 Task: Create an animated plot of a phase transition.
Action: Mouse moved to (136, 101)
Screenshot: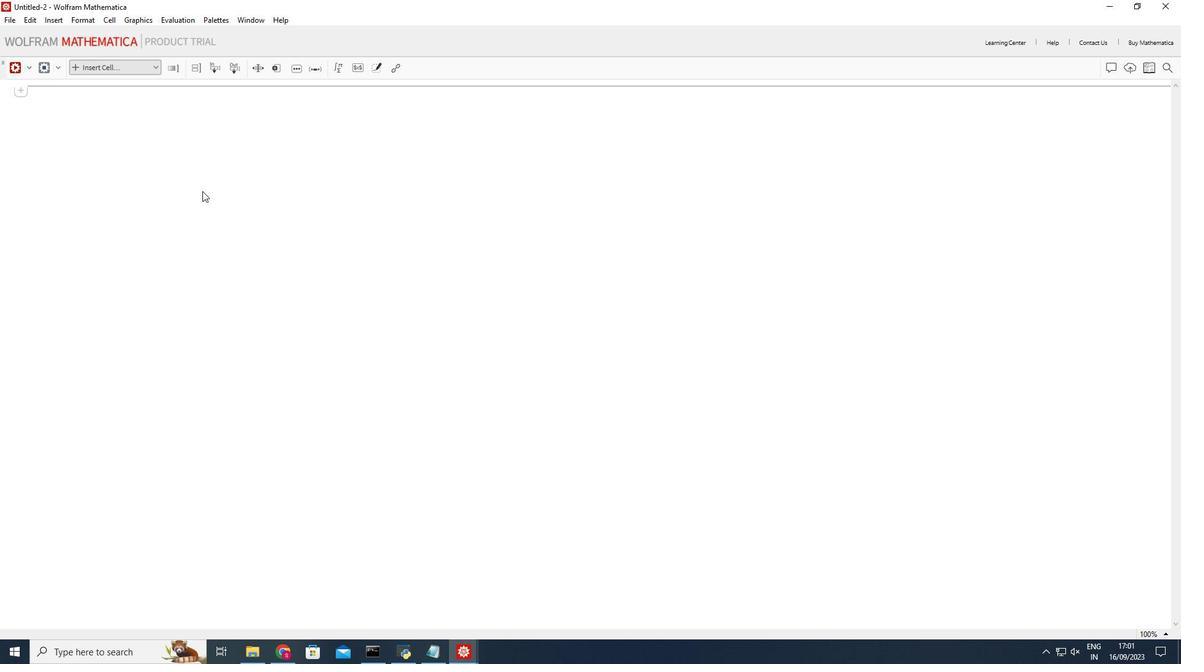 
Action: Mouse pressed left at (136, 101)
Screenshot: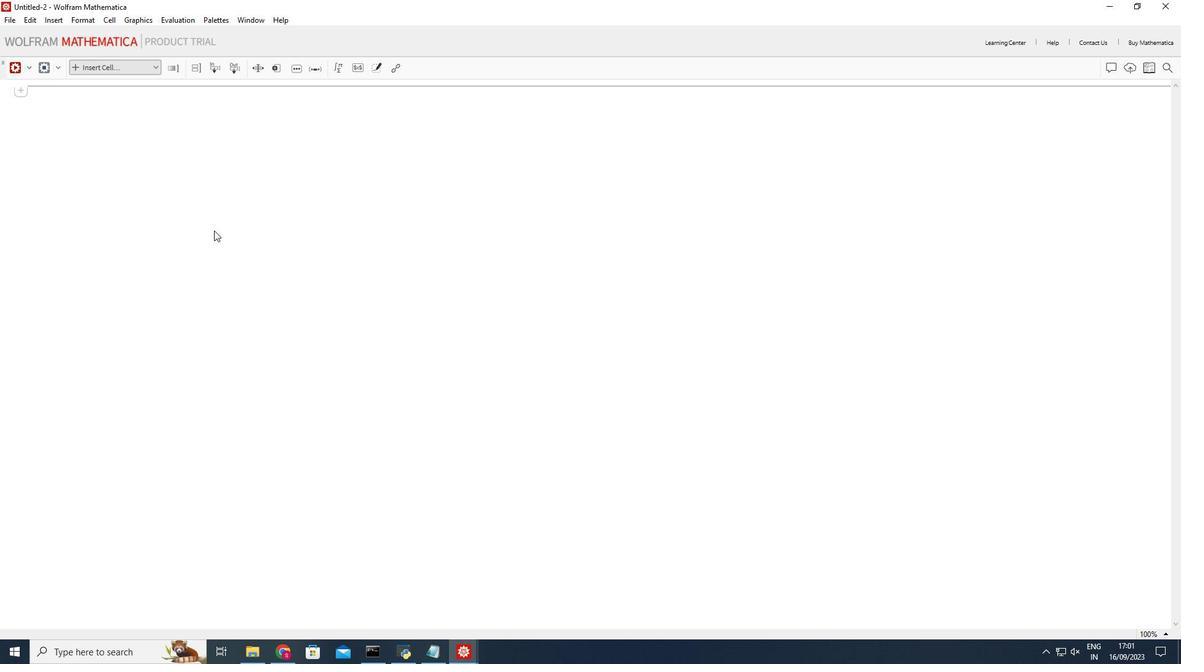 
Action: Mouse moved to (89, 119)
Screenshot: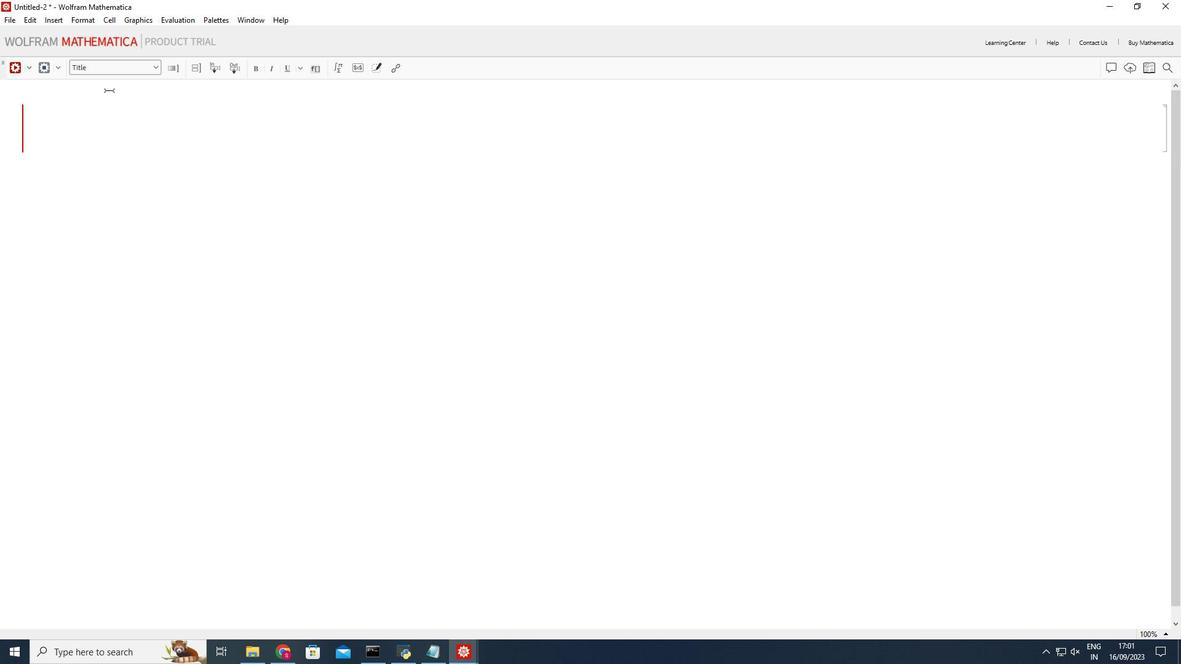 
Action: Mouse pressed left at (89, 119)
Screenshot: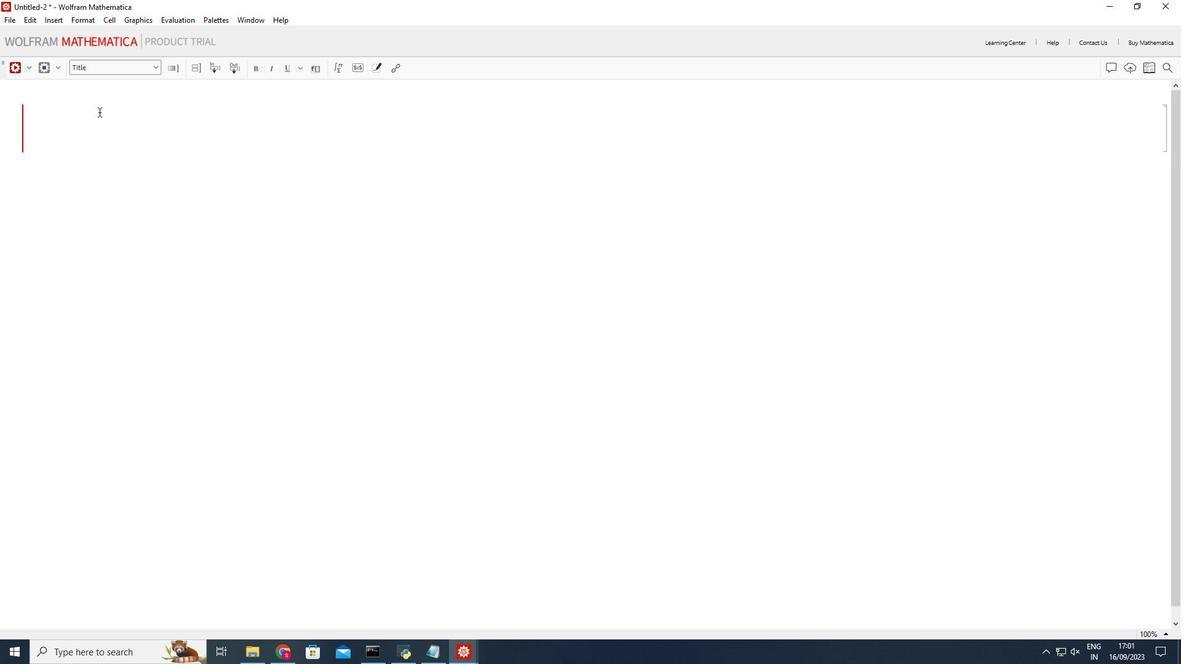 
Action: Mouse moved to (72, 147)
Screenshot: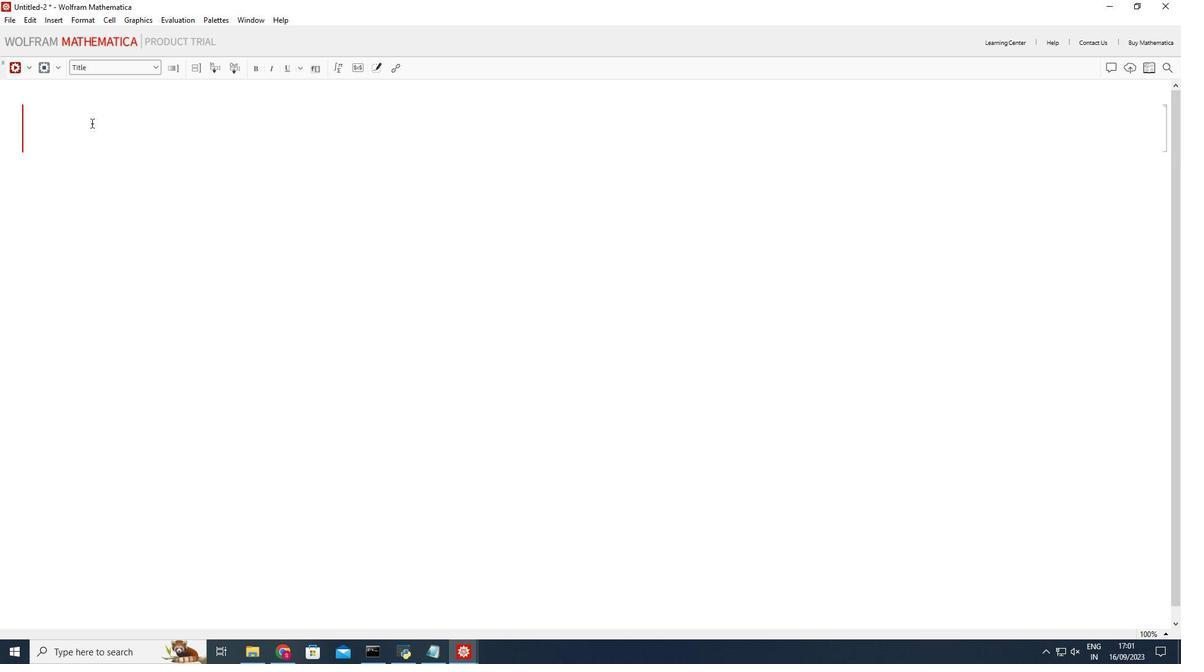 
Action: Mouse pressed left at (72, 147)
Screenshot: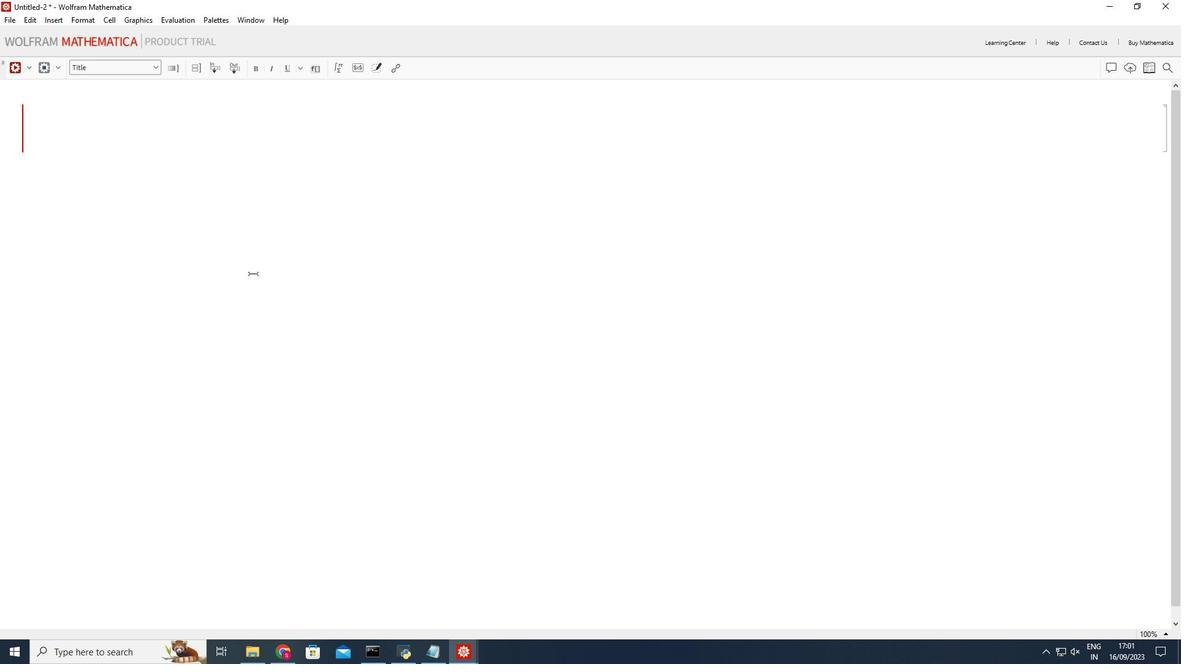 
Action: Mouse moved to (318, 328)
Screenshot: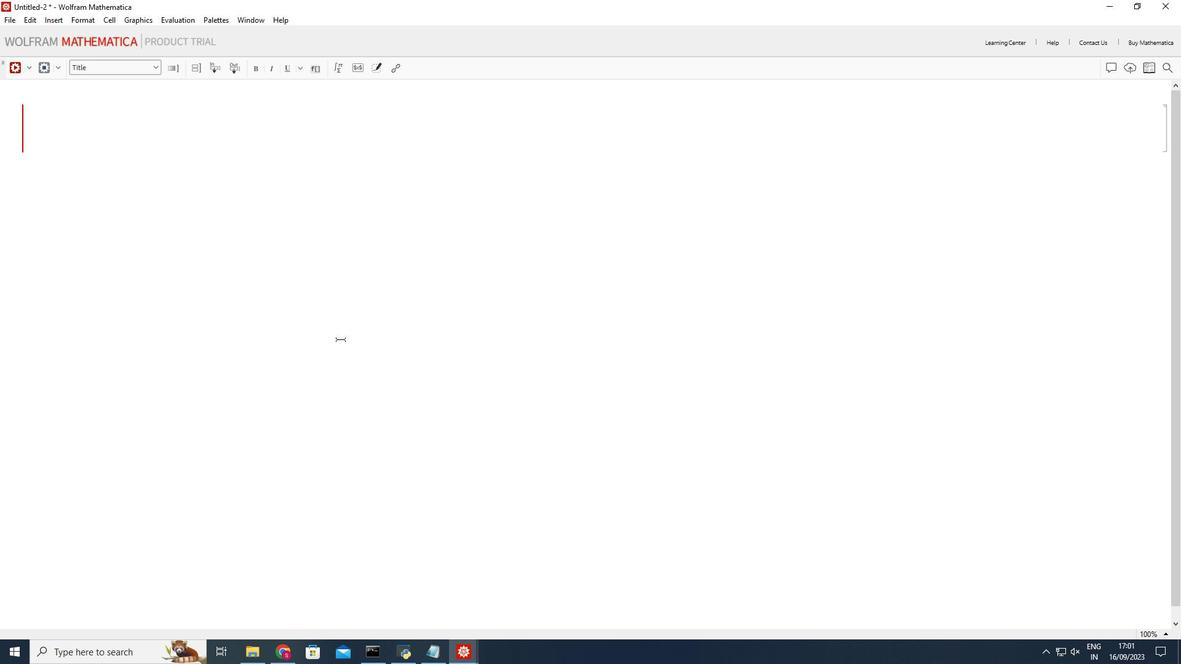 
Action: Key pressed <Key.shift_r>Animated<Key.space>plot<Key.space>of<Key.space>a<Key.space>phase<Key.space>transition
Screenshot: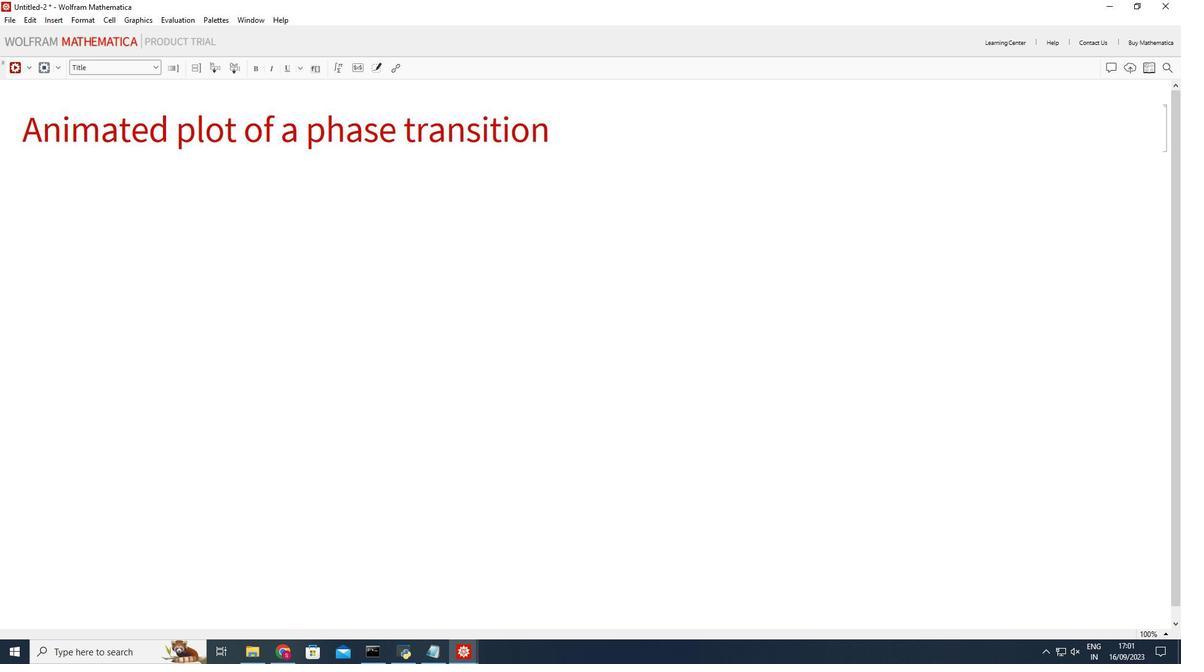 
Action: Mouse moved to (316, 381)
Screenshot: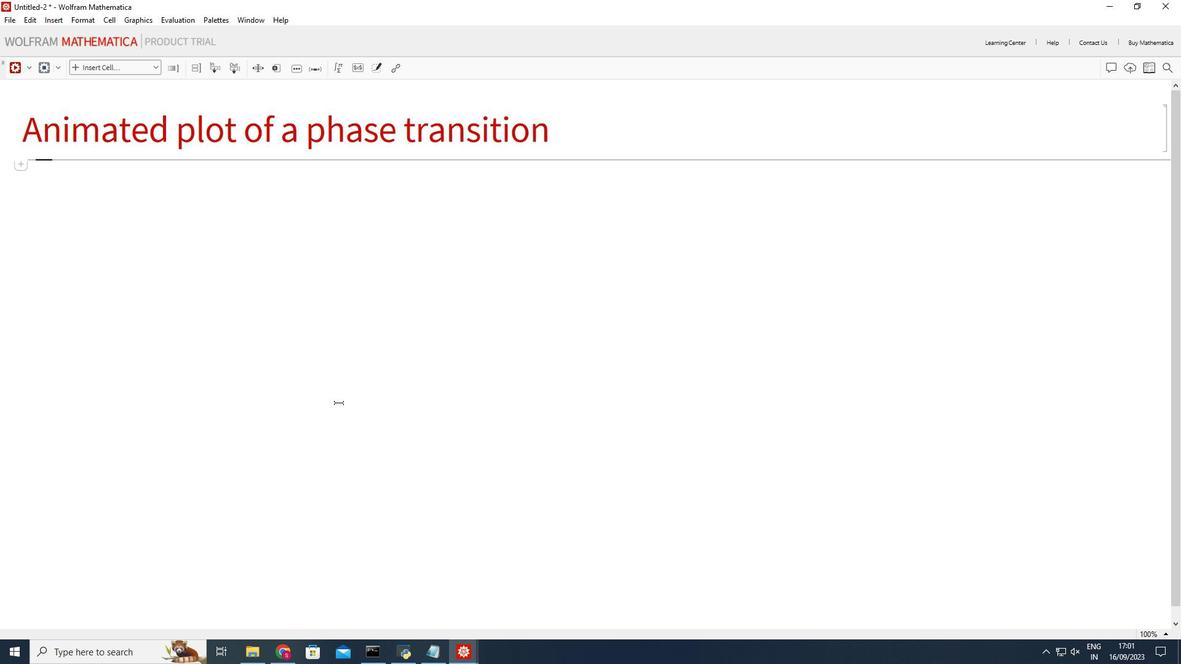 
Action: Mouse pressed left at (316, 381)
Screenshot: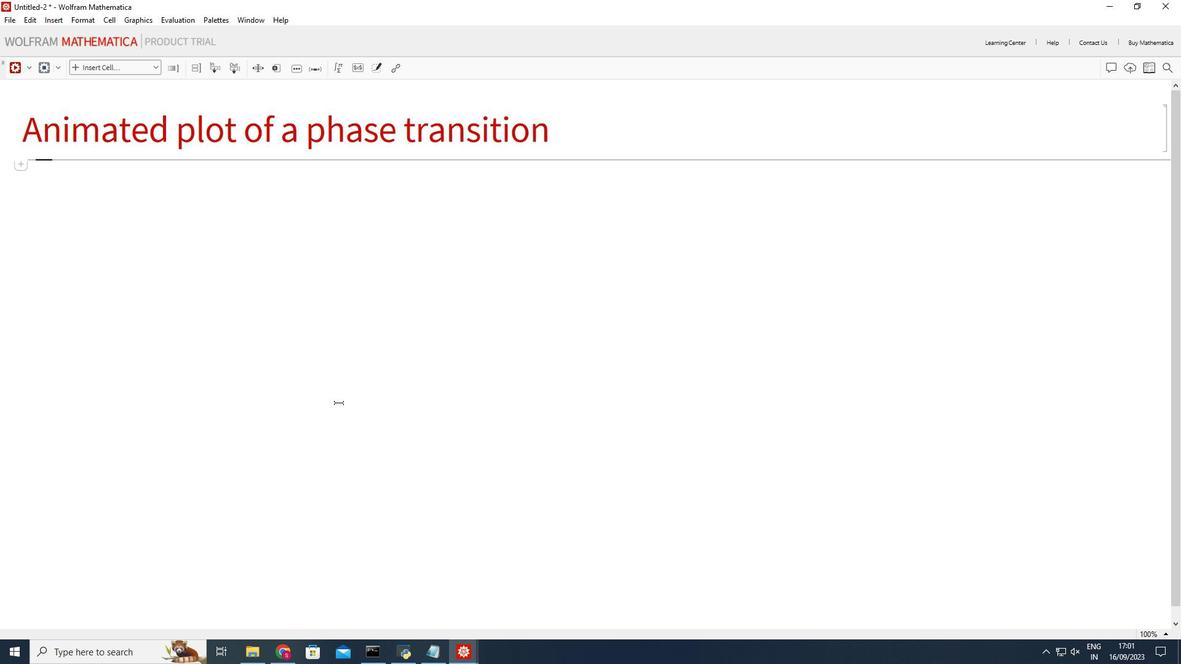 
Action: Mouse moved to (134, 104)
Screenshot: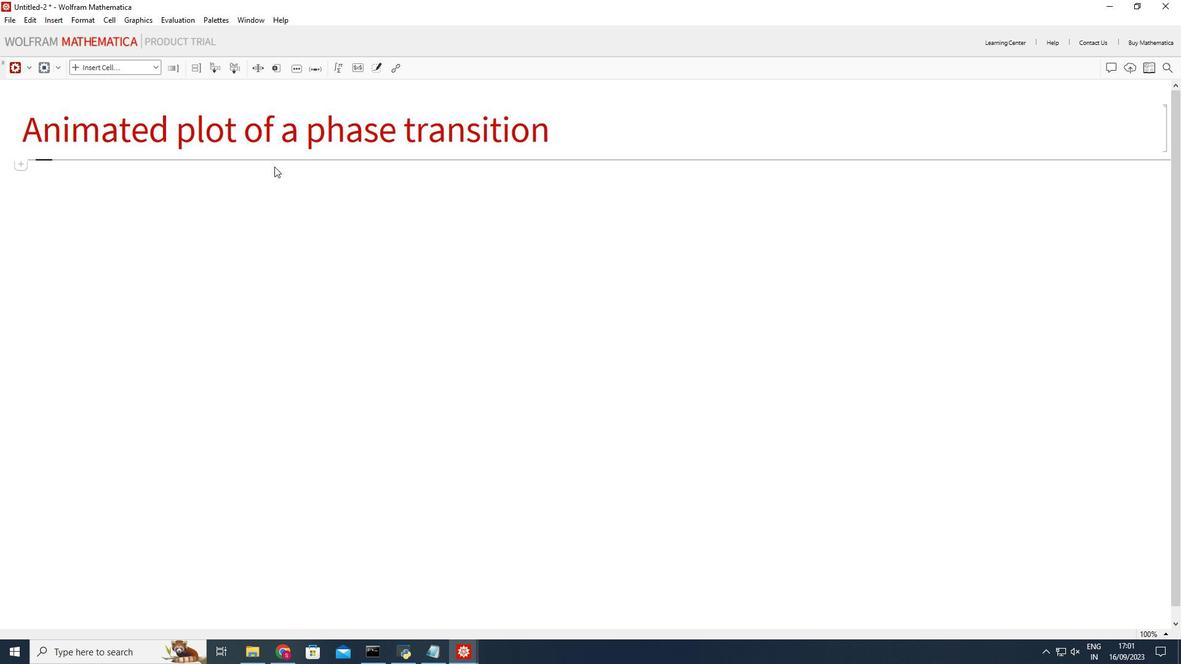 
Action: Mouse pressed left at (134, 104)
Screenshot: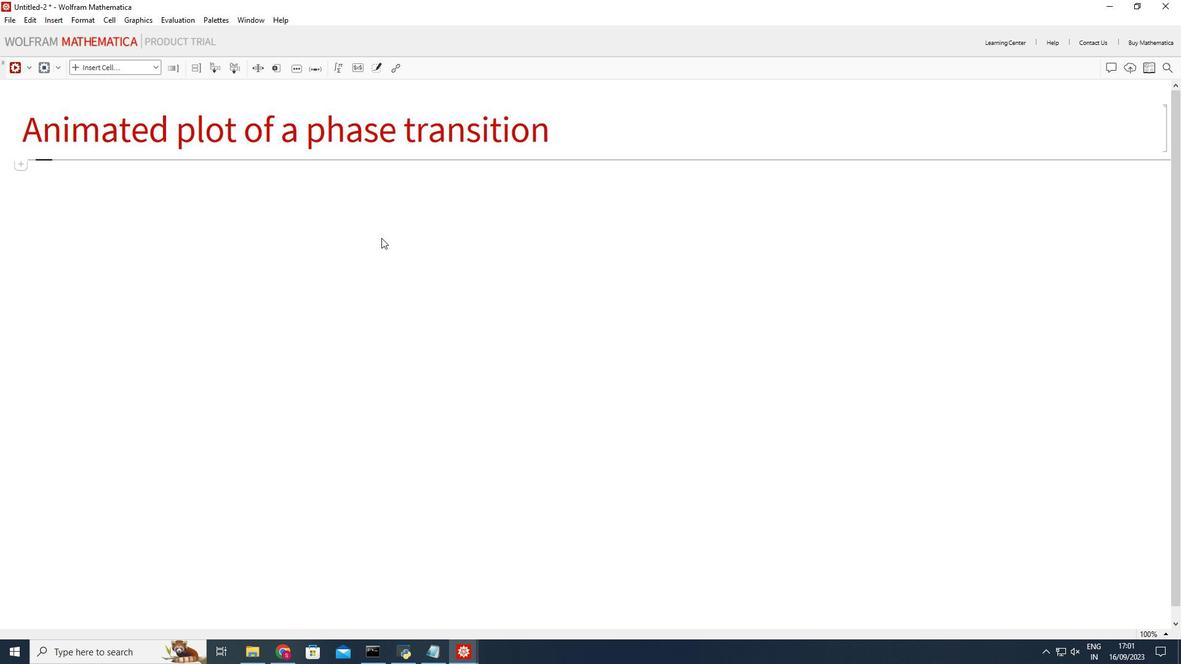 
Action: Mouse moved to (94, 235)
Screenshot: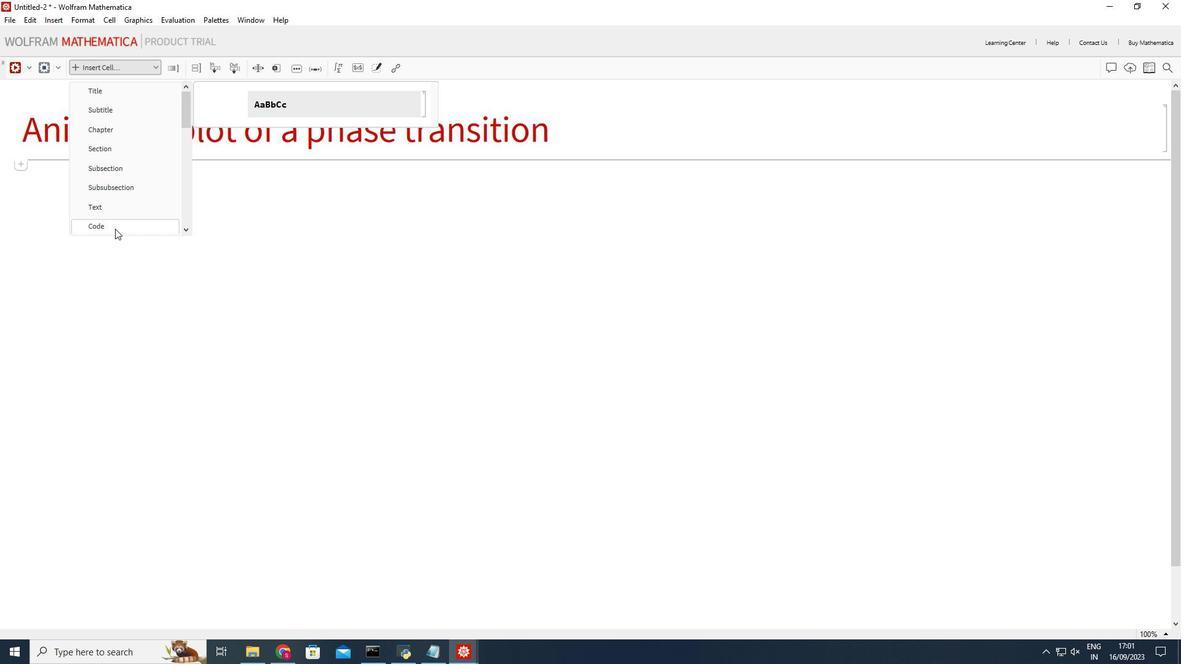 
Action: Mouse pressed left at (94, 235)
Screenshot: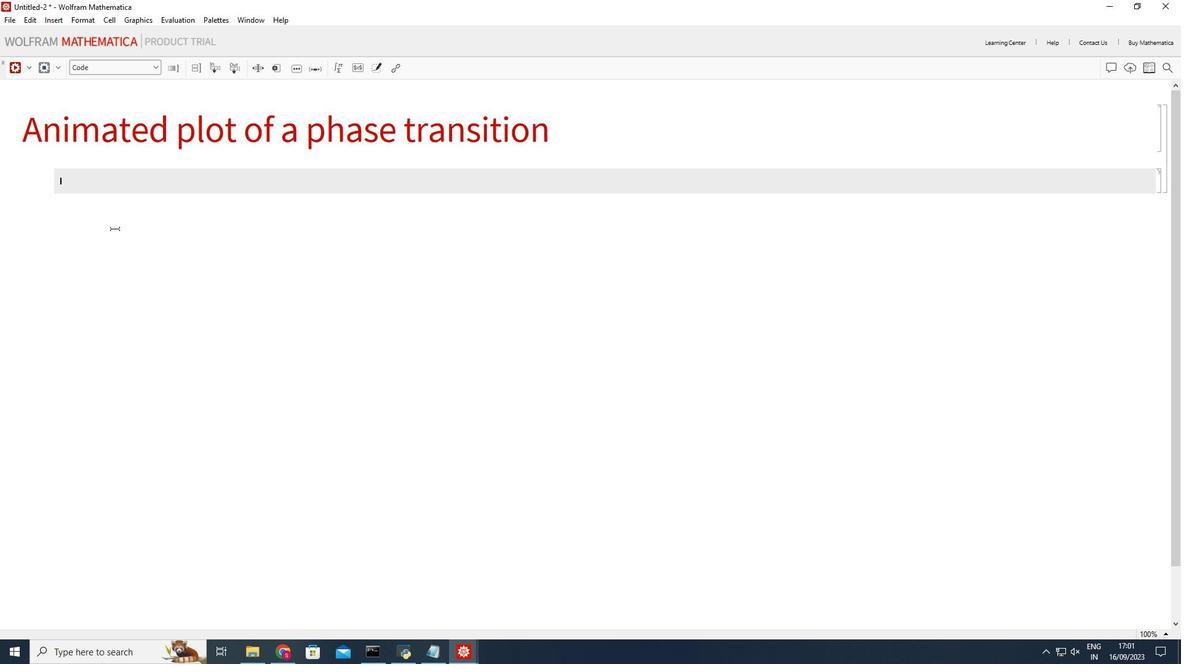 
Action: Mouse moved to (97, 196)
Screenshot: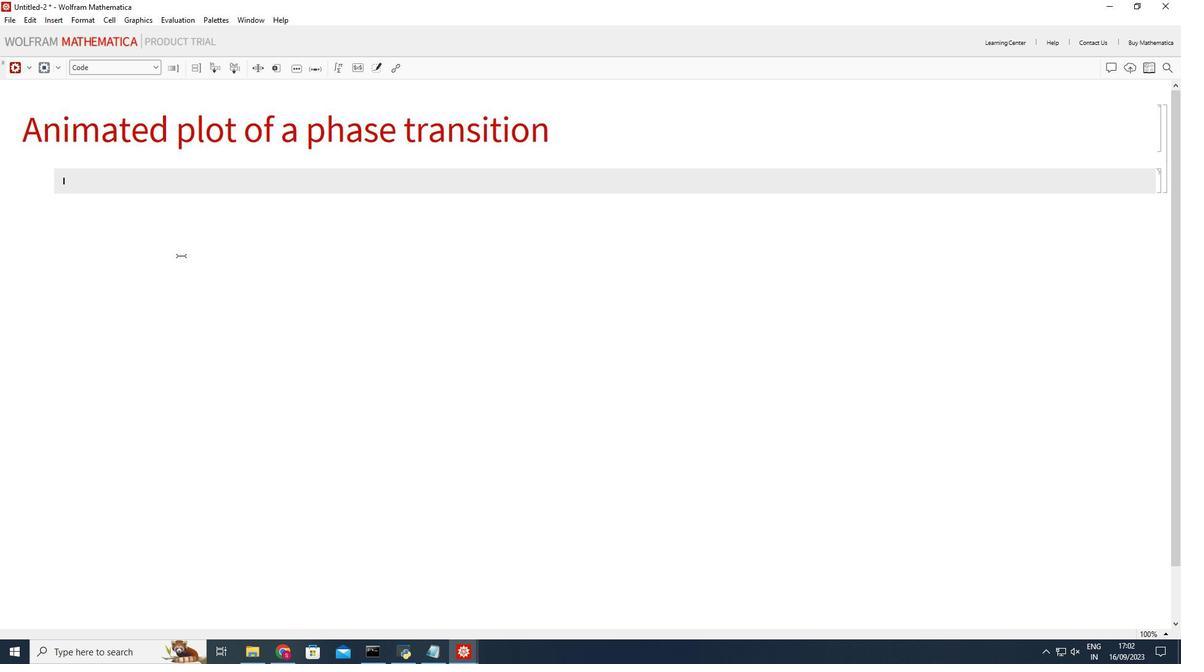 
Action: Mouse pressed left at (97, 196)
Screenshot: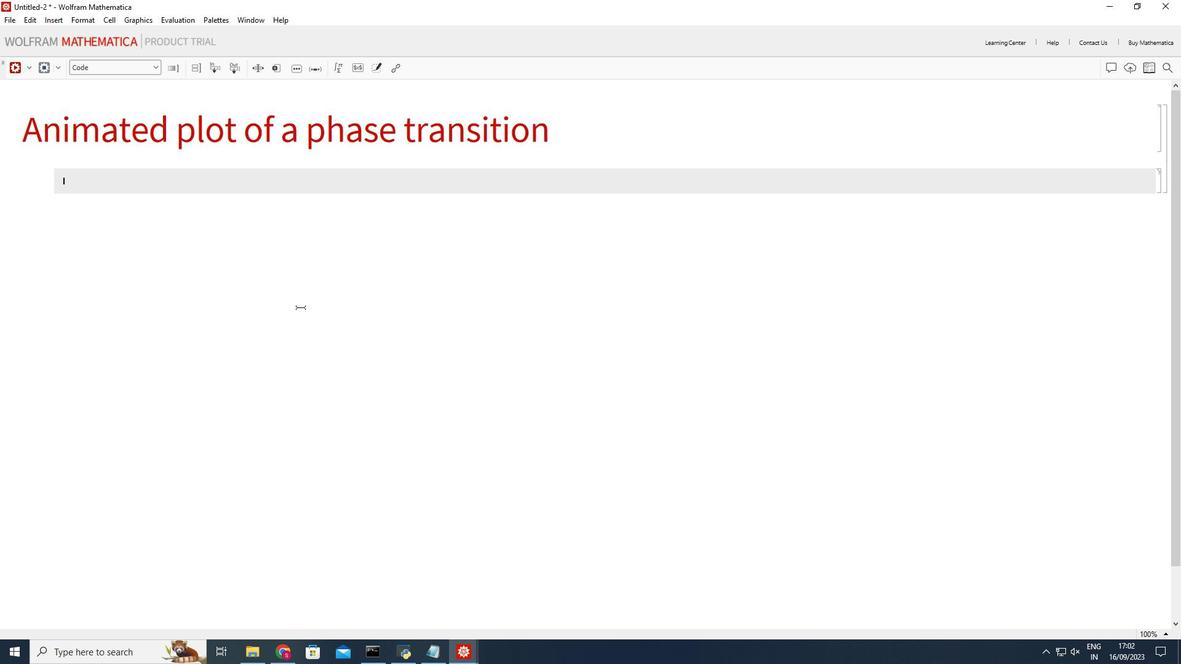 
Action: Mouse moved to (278, 301)
Screenshot: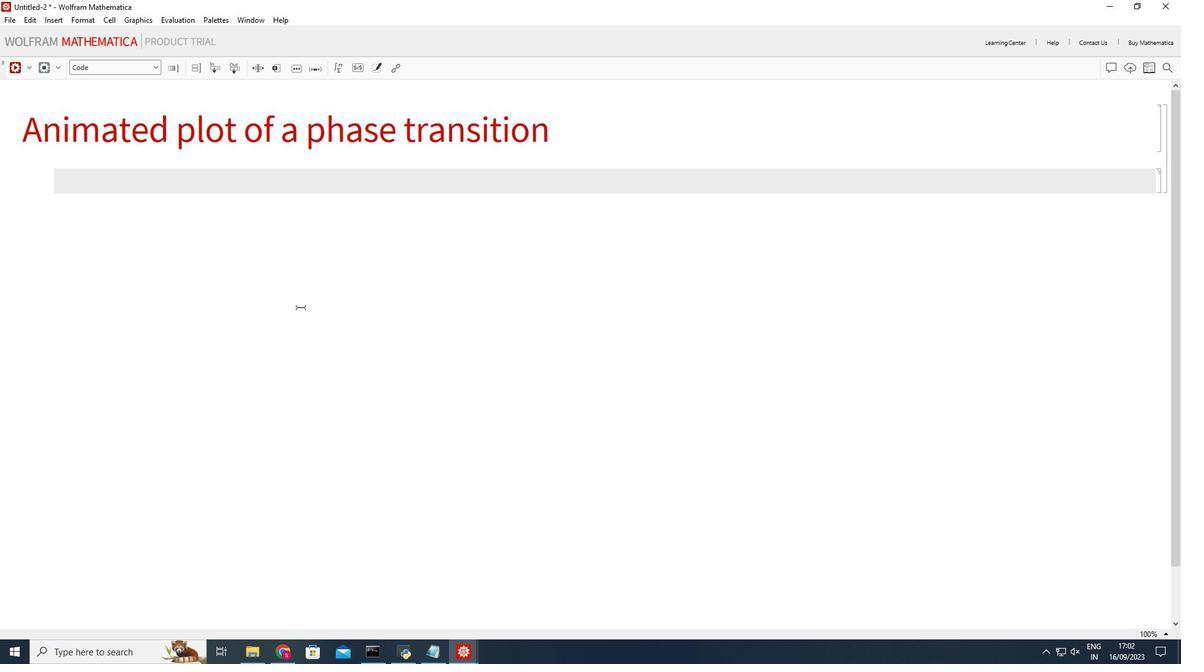 
Action: Key pressed <Key.shift_r>(*
Screenshot: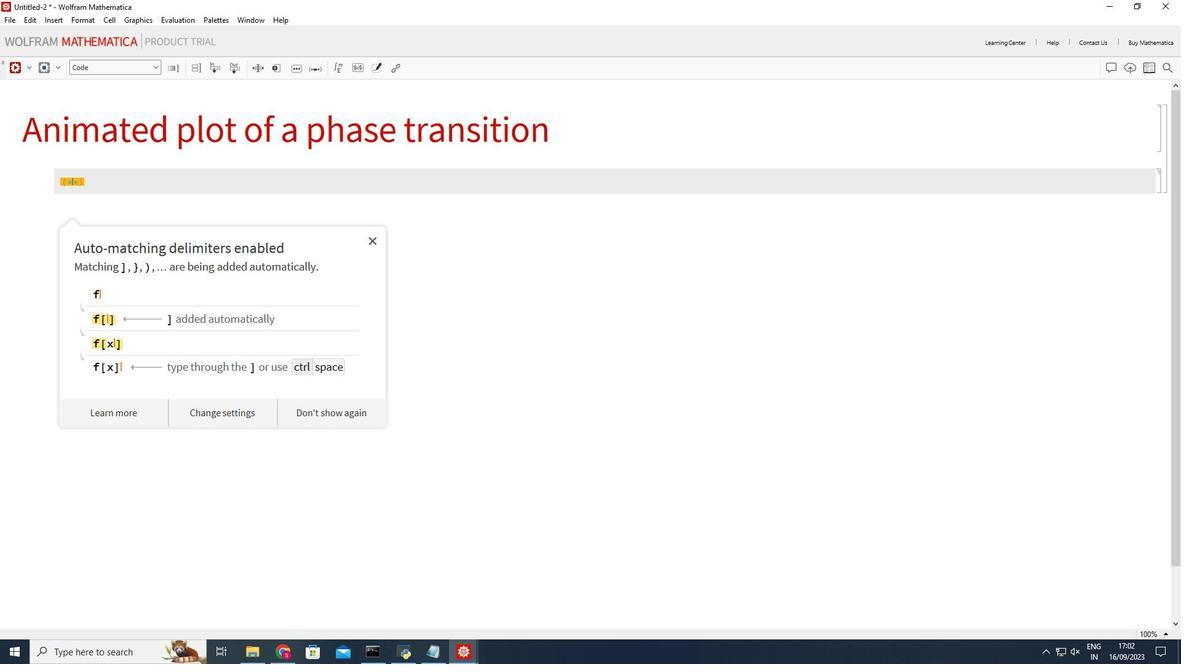 
Action: Mouse moved to (347, 245)
Screenshot: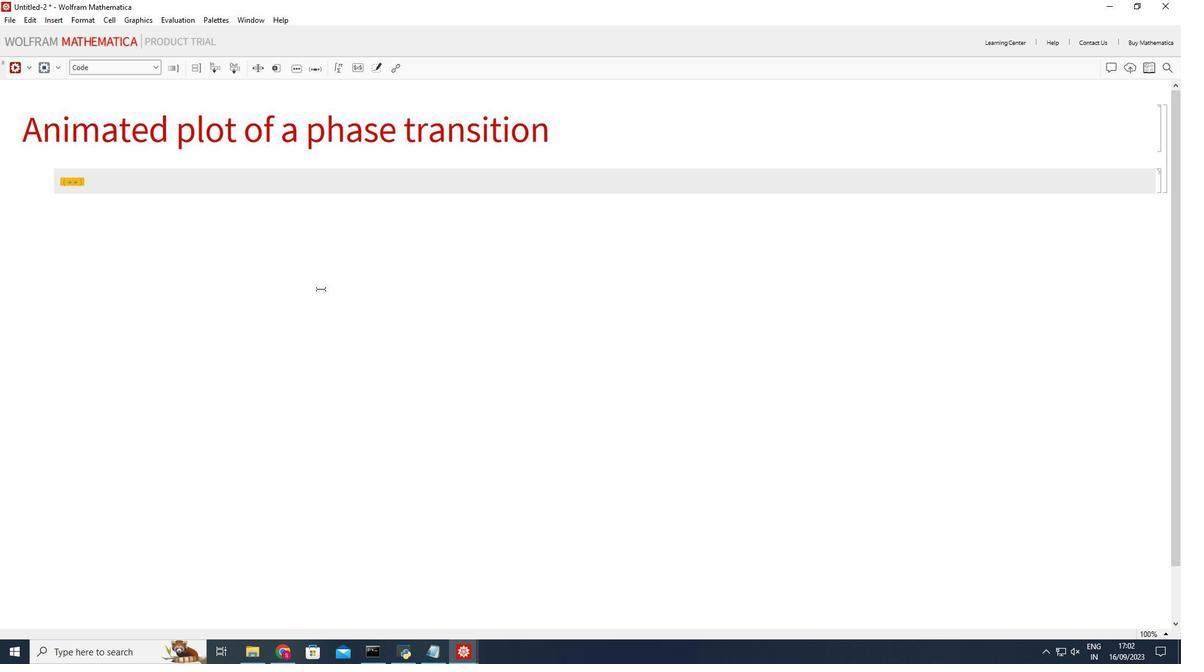 
Action: Mouse pressed left at (347, 245)
Screenshot: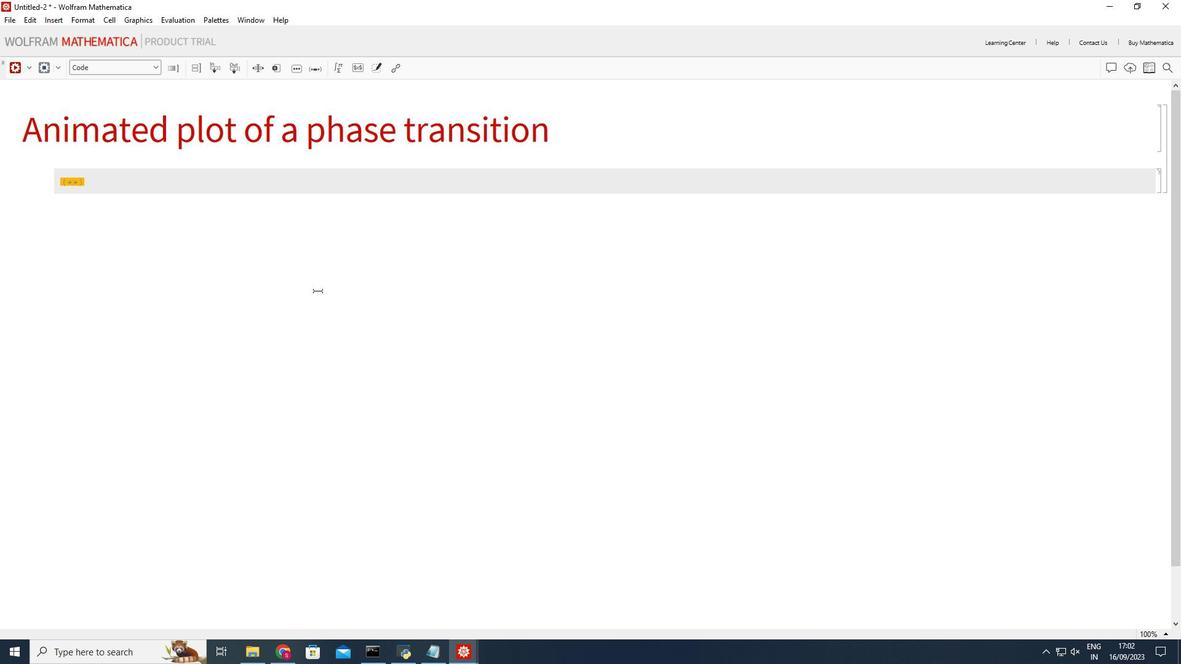 
Action: Mouse moved to (295, 287)
Screenshot: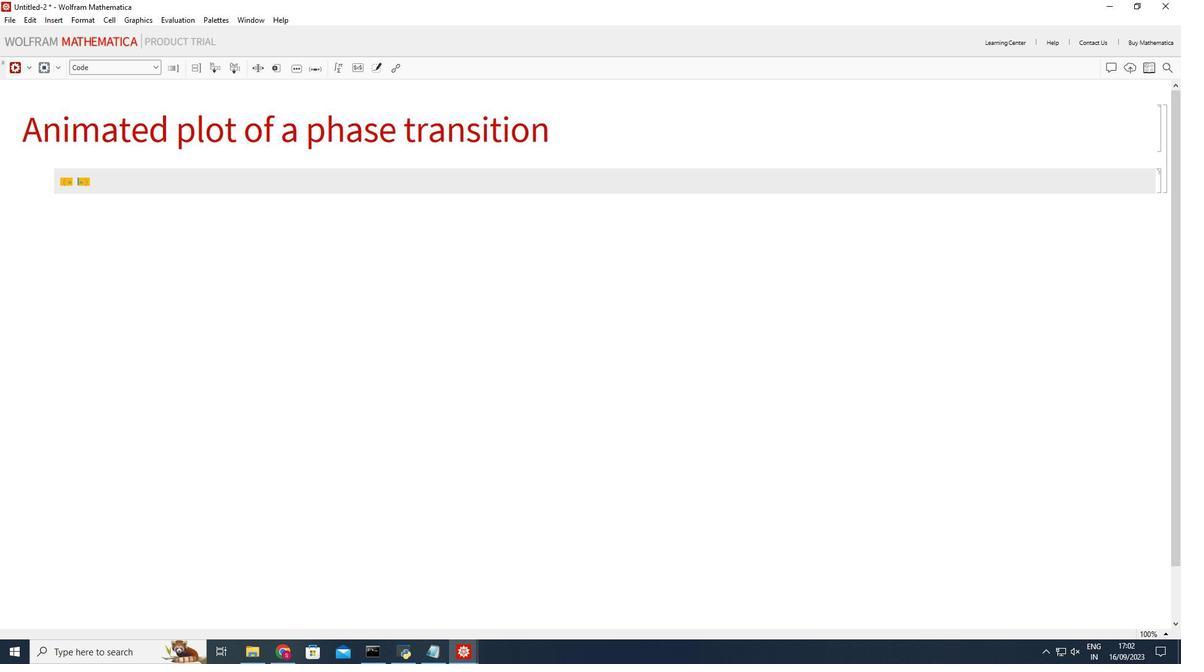 
Action: Key pressed <Key.space><Key.shift_r>Define<Key.space>the<Key.space>temperature<Key.space>range<Key.space>and<Key.space>data<Key.space>for<Key.space>the<Key.space>phase<Key.space>transition<Key.space><Key.right><Key.right><Key.enter>temperatures<Key.space>=<Key.space><Key.shift_r>Range[0,100<Key.right>;<Key.enter>data<Key.space>=<Key.space><Key.shift_r>Table[<Key.shift_r>{t,<Key.space><Key.shift_r>Exp[-t/20<Key.right><Key.right>,<Key.space><Key.shift_r>{t,<Key.space>temperature<Key.right><Key.right>;<Key.enter><Key.enter><Key.shift_r>(*<Key.space>create<Key.space>the<Key.space>animated<Key.space>plot<Key.space><Key.right><Key.right><Key.enter><Key.shift_r>Manipulate[<Key.space><Key.shift_r>List<Key.shift_r>Line<Key.shift_r>Plot[data[[1;;t<Key.left><Key.left><Key.left><Key.left><Key.space><Key.right><Key.space><Key.right><Key.right><Key.space><Key.right><Key.space><Key.right><Key.right>,<Key.space><Key.shift_r>Plot<Key.shift_r>Range<Key.enter><Key.space><Key.shift_r>{{0,<Key.space>100<Key.right>,<Key.space><Key.shift_r>{0,1<Key.right><Key.right>,<Key.enter><Key.shift_r>Frame<Key.enter><Key.space><Key.shift_r>True,<Key.space><Key.shift_r>Frame<Key.shift_r><Key.shift_r><Key.shift_r><Key.shift_r><Key.shift_r>Label<Key.enter><Key.shift_r>{<Key.shift_r><Key.shift_r><Key.shift_r><Key.shift_r><Key.shift_r><Key.shift_r><Key.shift_r><Key.shift_r><Key.shift_r><Key.shift_r><Key.shift_r>"<Key.shift_r>Temperature<Key.shift_r>",<Key.shift_r>"<Key.shift_r>Phase<Key.right><Key.right>,<Key.enter><Key.shift_r>Epilog<Key.enter><Key.shift_r>{<Key.shift_r>Point<Key.shift_r>Size[0.02],<Key.space><Key.shift_r>Red,<Key.space><Key.shift_r>Point[data[[t]]]<Key.right>,<Key.enter><Key.shift_r>Image<Key.shift_r>Size<Key.enter>400<Key.space><Key.right>,<Key.space><Key.shift_r>{{t,1,<Key.space><Key.shift_r>"<Key.shift_r>Time<Key.space>step<Key.right><Key.right>,<Key.space>1,<Key.space><Key.shift_r>Length[temperatures<Key.right>,<Key.space>1,<Key.space><Key.shift_r>Appearance<Key.enter><Key.space>-<Key.shift_r>><Key.space><Key.shift_r><Key.shift_r><Key.shift_r><Key.shift_r><Key.shift_r><Key.shift_r><Key.shift_r><Key.shift_r><Key.shift_r><Key.shift_r><Key.shift_r>"<Key.shift_r>Labeled<Key.right><Key.shift_r>},<Key.space><Key.enter><Key.shift_r>Control<Key.shift_r>Placement<Key.enter><Key.shift_r>Bottom<Key.space><Key.right>;<Key.enter><Key.enter><Key.shift_r>(*<Key.space>create<Key.space>an<Key.space>animated<Key.space>version<Key.space>of<Key.space>the<Key.space>plot<Key.space><Key.right><Key.right><Key.enter><Key.shift_r><Key.shift_r>List<Key.shift_r>Animate[<Key.space><Key.shift_r>Table[<Key.shift_r>List<Key.shift_r>Line<Key.shift_r>Plot[data[[1<Key.space>;;<Key.space>t]],<Key.space><Key.shift_r>Plot<Key.shift_r>Range<Key.enter><Key.space><Key.shift_r>{{0,100<Key.right>,<Key.space><Key.shift_r>{0,1<Key.right><Key.right>,<Key.space><Key.enter><Key.shift_r>Frame<Key.enter><Key.backspace><Key.backspace><Key.backspace><Key.backspace><Key.backspace><Key.backspace><Key.backspace><Key.backspace><Key.space>-<Key.shift_r>><Key.space><Key.shift_r>R<Key.backspace><Key.shift_r>True,<Key.space><Key.shift_r>Frame<Key.shift_r>Label<Key.enter><Key.shift_r><Key.shift_r>{"<Key.shift_r>Temperature<Key.shift_r>",<Key.space><Key.shift_r><Key.shift_r><Key.shift_r>"<Key.shift_r>Phase<Key.right><Key.right>,<Key.enter><Key.shift_r>Epilog<Key.enter><Key.shift_r>{<Key.shift_r>Point<Key.shift_r>Size[0.02],<Key.space><Key.shift_r>Red,<Key.space><Key.shift_r>Point[data[[t]]]<Key.right>,<Key.enter><Key.shift_r>Image<Key.shift_r>Size<Key.enter><Key.space>400<Key.right>,<Key.space><Key.shift_r>{t,<Key.space>1,<Key.space><Key.shift_r>Length[temperaturew<Key.backspace>s<Key.enter><Key.right><Key.right><Key.right><Key.right><Key.left><Key.space><Key.right><Key.enter><Key.enter><Key.shift_r>(*<Key.space><Key.shift_r>Add<Key.space>a<Key.space>button<Key.space>to<Key.space>export<Key.space>the<Key.space>animation<Key.space>as<Key.space>a<Key.space><Key.shift_r>GIF<Key.space><Key.right><Key.right><Key.enter><Key.shift_r>Button[<Key.shift_r>"<Key.shift_r>Export<Key.space>as<Key.space><Key.shift_r>GIF<Key.right>,<Key.space><Key.shift_r>Export[<Key.shift_r>"<Key.shift_r><Key.shift_r><Key.shift_r><Key.shift_r><Key.shift_r><Key.shift_r><Key.shift_r><Key.shift_r><Key.shift_r><Key.shift_r>Phase<Key.shift_r><Key.shift_r><Key.shift_r><Key.shift_r><Key.shift_r><Key.shift_r><Key.shift_r><Key.shift_r><Key.shift_r><Key.shift_r><Key.shift_r><Key.shift_r>Transition<Key.shift_r>Animation.gif<Key.right>,<Key.space><Key.left><Key.left><Key.right><Key.space><Key.shift_r>List<Key.shift_r>Animate[<Key.space>...<Key.right><Key.right><Key.right><Key.right><Key.enter><Key.enter><Key.shift_r><Key.shift_r><Key.shift_r><Key.shift_r><Key.shift_r><Key.shift_r><Key.shift_r><Key.shift_r><Key.shift_r><Key.shift_r><Key.shift_r><Key.shift_r><Key.shift_r><Key.shift_r><Key.shift_r><Key.shift_r><Key.shift_r><Key.shift_r><Key.shift_r><Key.shift_r><Key.shift_r><Key.shift_r><Key.shift_r><Key.shift_r><Key.shift_r>(*<Key.space><Key.shift_r>Add<Key.space>a<Key.space>slider<Key.space>to<Key.space>control<Key.space>the<Key.space>decay<Key.space>rate<Key.space>of<Key.space>the<Key.space>phase<Key.space>transition<Key.right><Key.left><Key.space><Key.right><Key.right><Key.enter><Key.shift_r>Manipulate[data<Key.space>=<Key.space><Key.shift_r>Table[<Key.shift_r>{t,<Key.space><Key.shift_r>Exp[-t<Key.space>/decay<Key.shift_r>Rate<Key.left><Key.right><Key.right><Key.right>,<Key.space><Key.shift_r>{t,<Key.space>temperatures<Key.right><Key.right>;<Key.enter><Key.shift_r>List<Key.shift_r>Animate<Key.enter>[<Key.space>...],<Key.space><Key.shift_r>{{decay<Key.shift_r>Rate,<Key.space>20,<Key.space><Key.shift_r>"<Key.shift_r>Decay<Key.space><Key.shift_r>Rate<Key.right><Key.right>,<Key.space>1,<Key.space>50,<Key.space>1,<Key.space><Key.shift_r>Appearance<Key.enter><Key.space>-<Key.shift_r>><Key.space><Key.shift_r><Key.shift_r>"<Key.shift_r>Labeled<Key.right><Key.right>,<Key.space><Key.shift_r>Control<Key.shift_r>Placement<Key.space>-<Key.shift_r>><Key.space><Key.shift_r>Top<Key.enter><Key.right><Key.left><Key.space><Key.right><Key.enter><Key.up><Key.up><Key.down><Key.down><Key.shift_r><Key.enter>
Screenshot: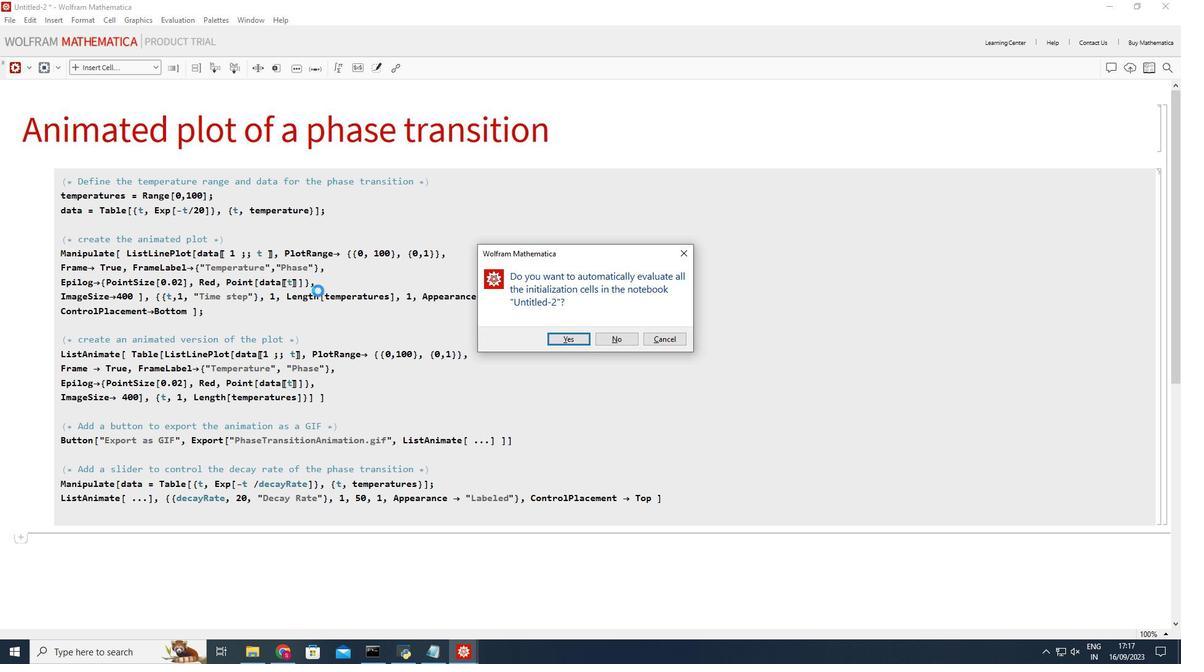 
Action: Mouse moved to (539, 329)
Screenshot: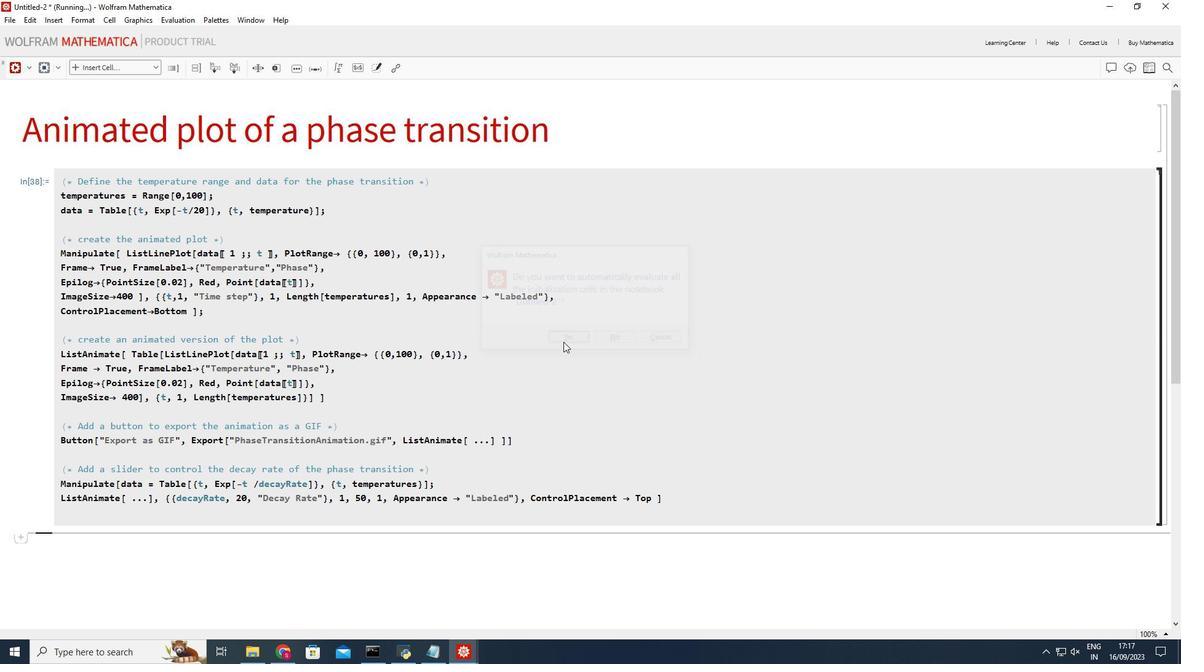 
Action: Mouse pressed left at (539, 329)
Screenshot: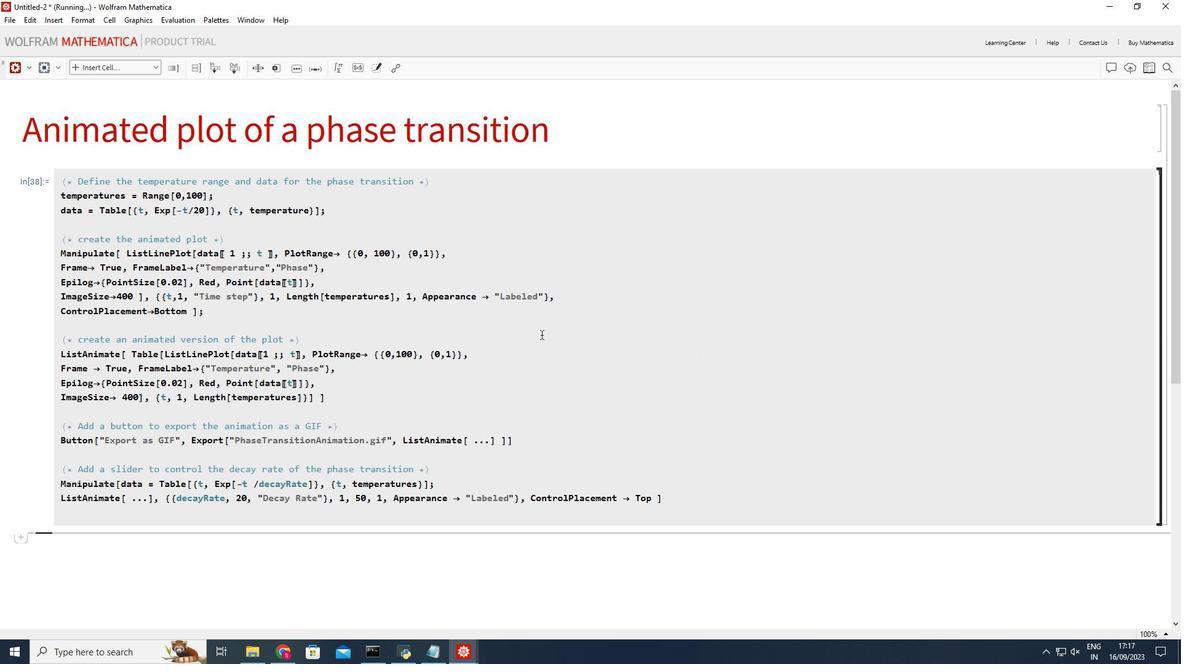 
Action: Mouse moved to (770, 275)
Screenshot: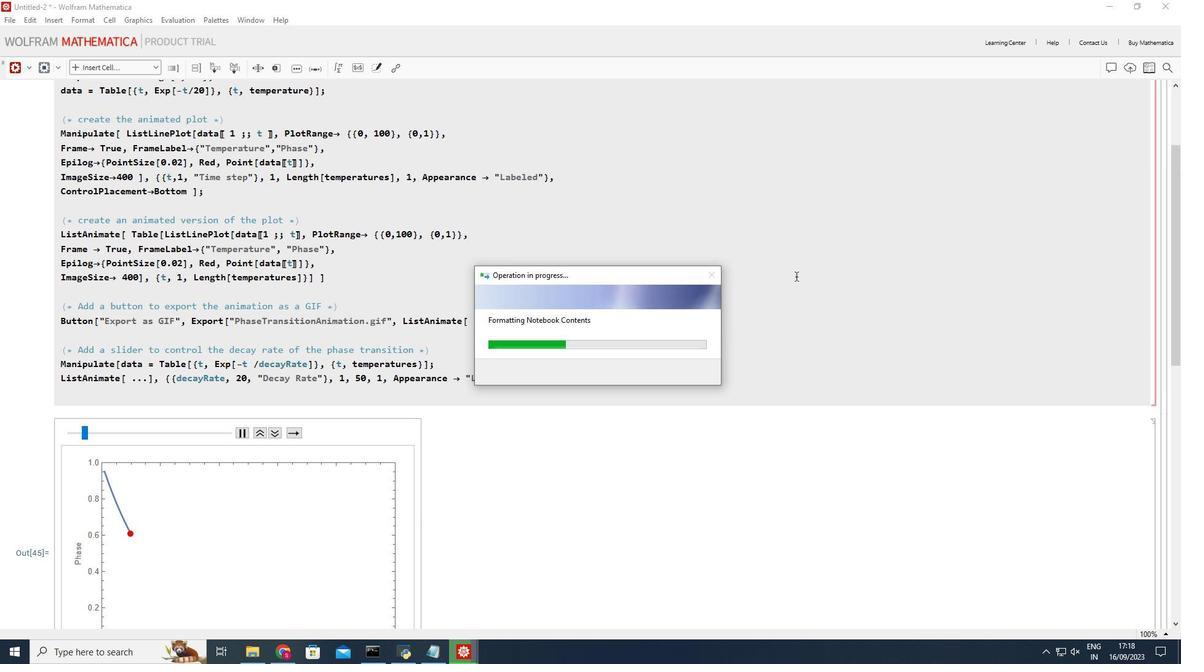 
Action: Mouse scrolled (770, 275) with delta (0, 0)
Screenshot: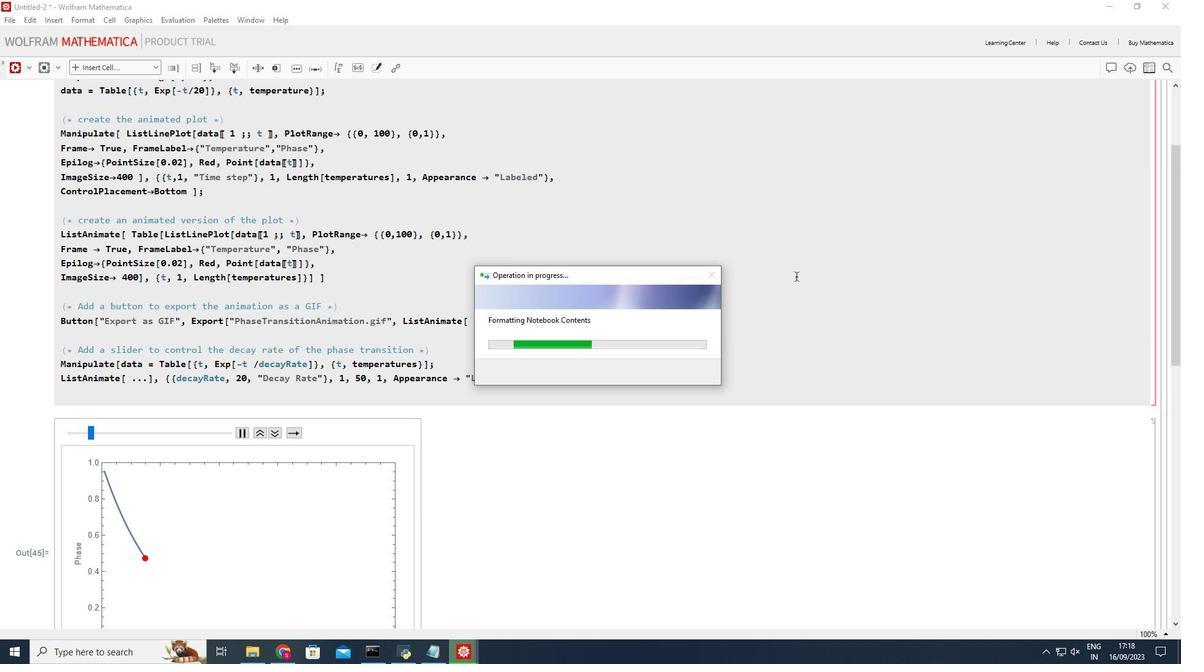 
Action: Mouse scrolled (770, 275) with delta (0, 0)
Screenshot: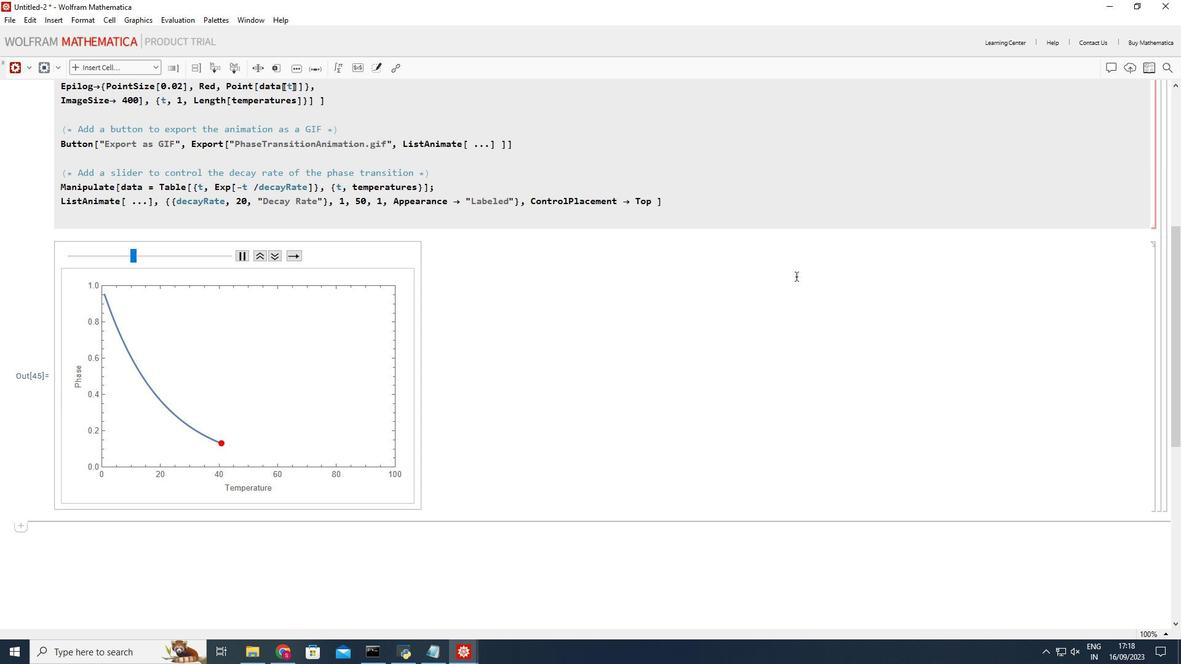 
Action: Mouse scrolled (770, 275) with delta (0, 0)
Screenshot: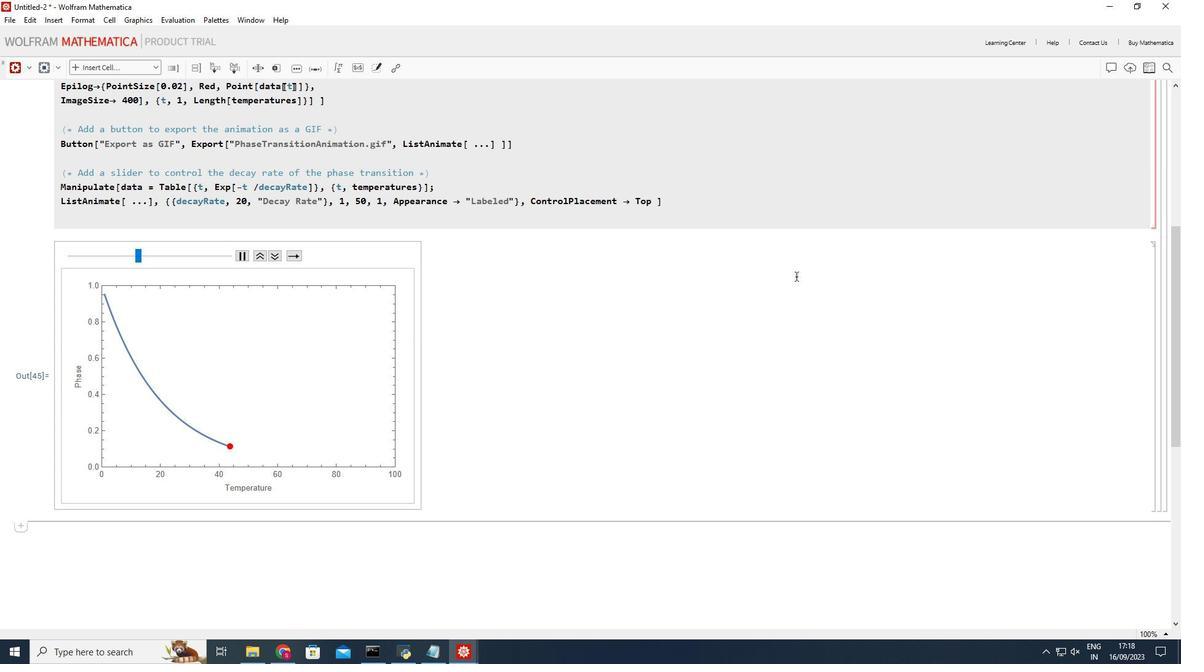 
Action: Mouse scrolled (770, 275) with delta (0, 0)
Screenshot: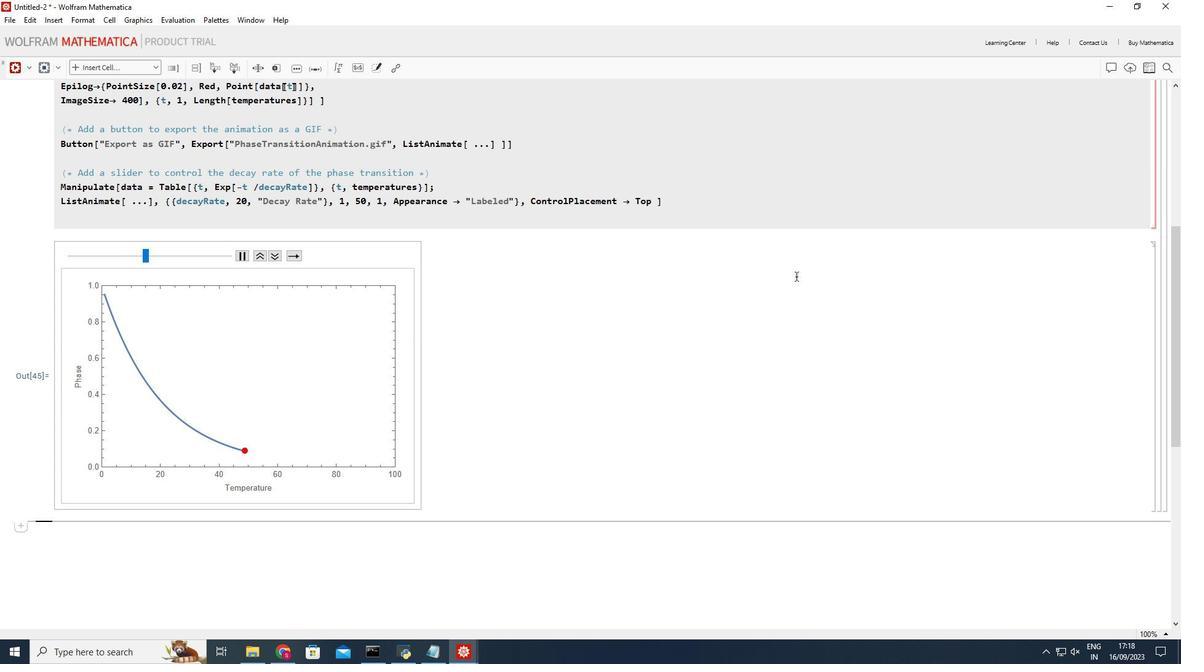 
Action: Mouse scrolled (770, 275) with delta (0, 0)
Screenshot: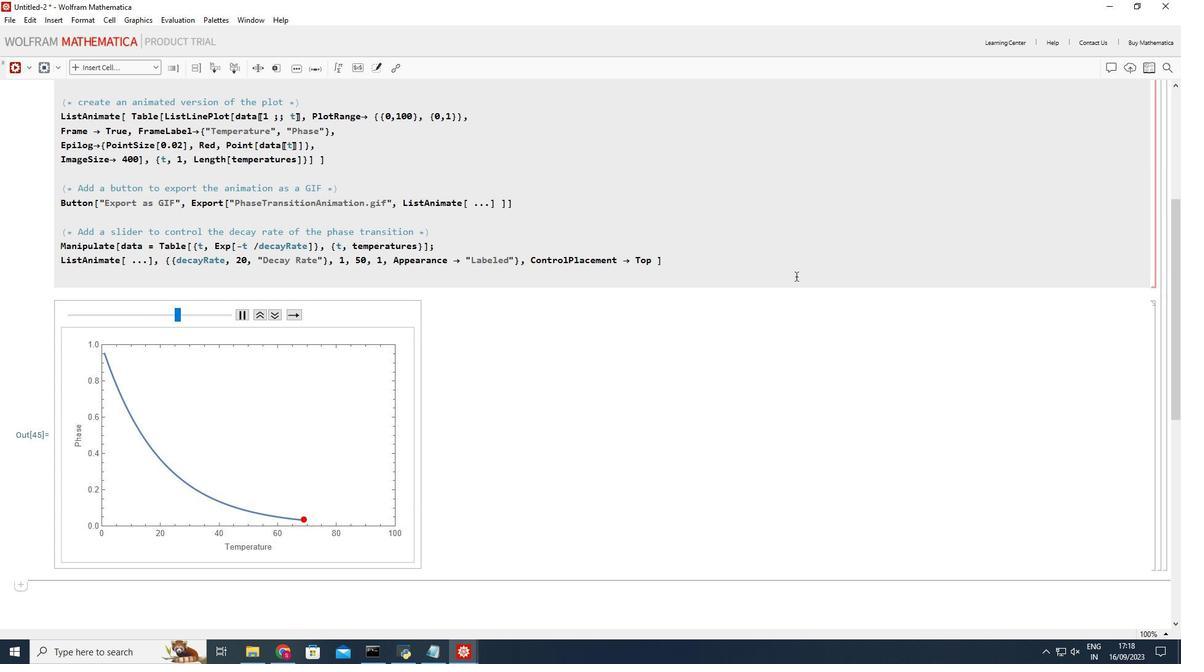 
